 Task: Look for One-way flight tickets for 2 adults, 2 children, in Economy from Abu Rudeis to Edinburgh to travel on 17-Nov-2023.  Stops: Any number of stops. Choice of flight is British Airways.
Action: Mouse moved to (256, 247)
Screenshot: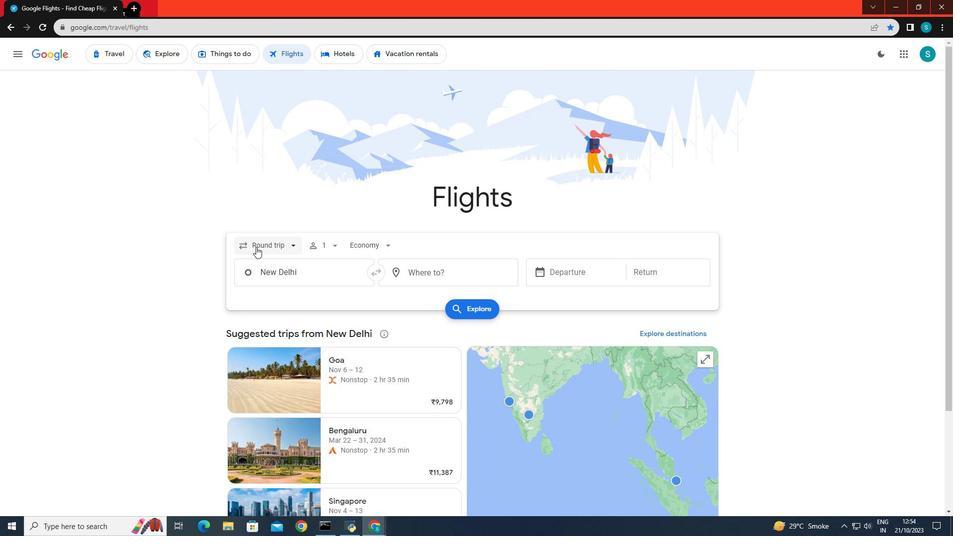 
Action: Mouse pressed left at (256, 247)
Screenshot: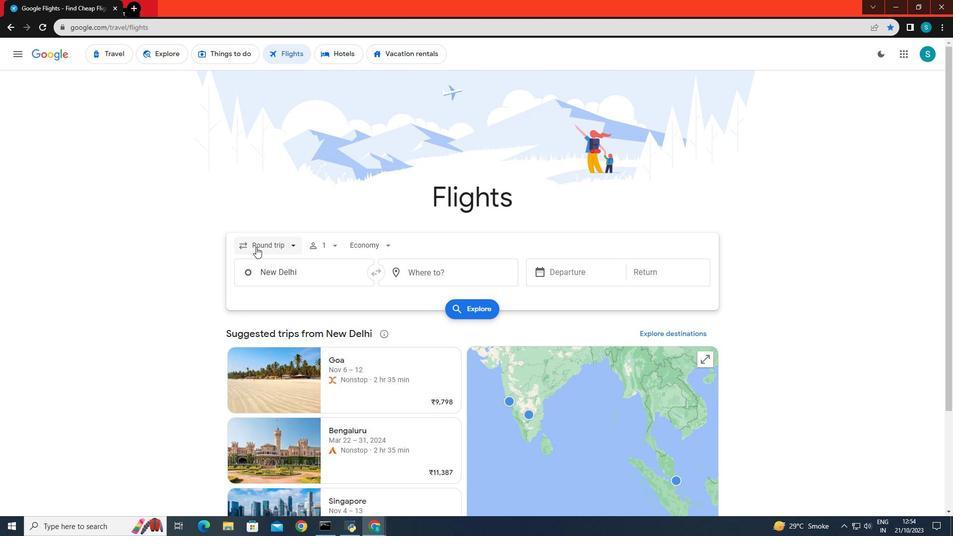 
Action: Mouse moved to (261, 291)
Screenshot: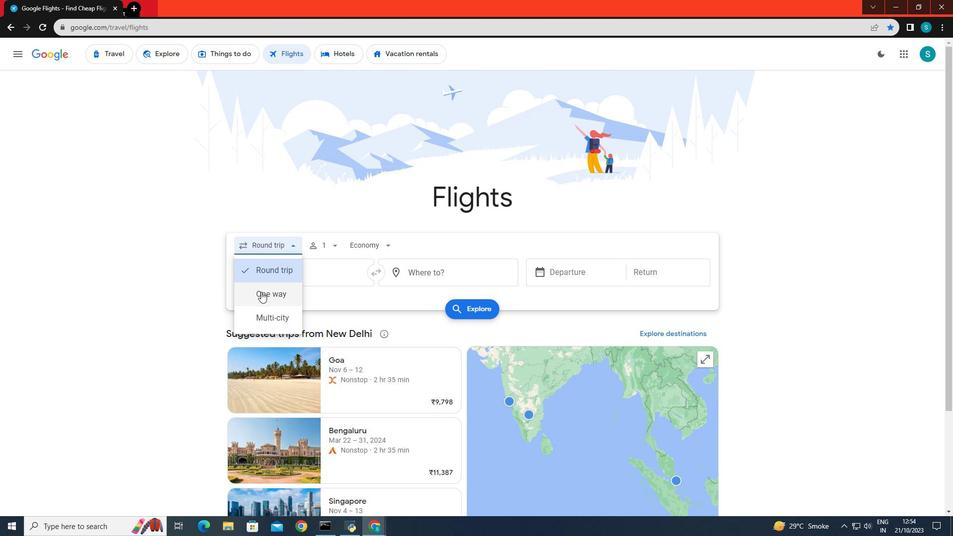 
Action: Mouse pressed left at (261, 291)
Screenshot: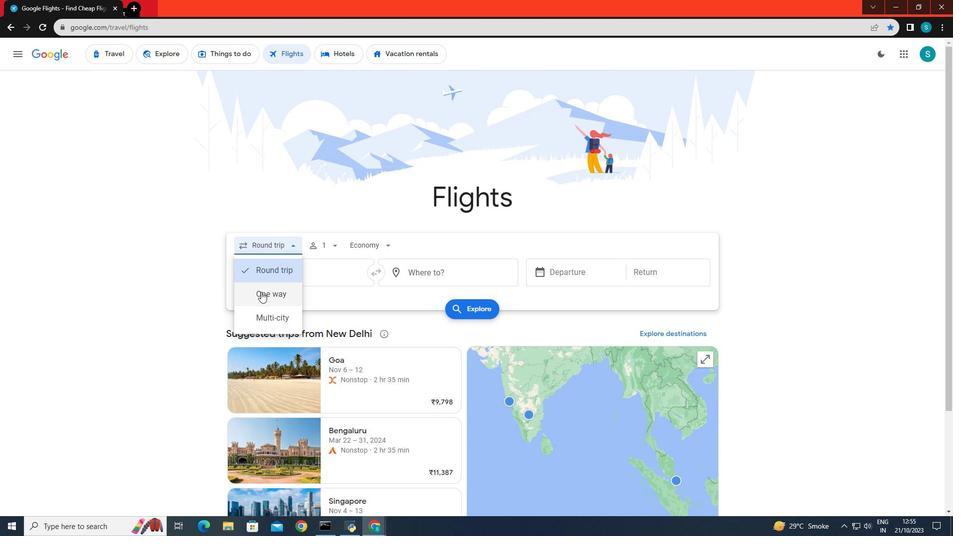 
Action: Mouse moved to (316, 243)
Screenshot: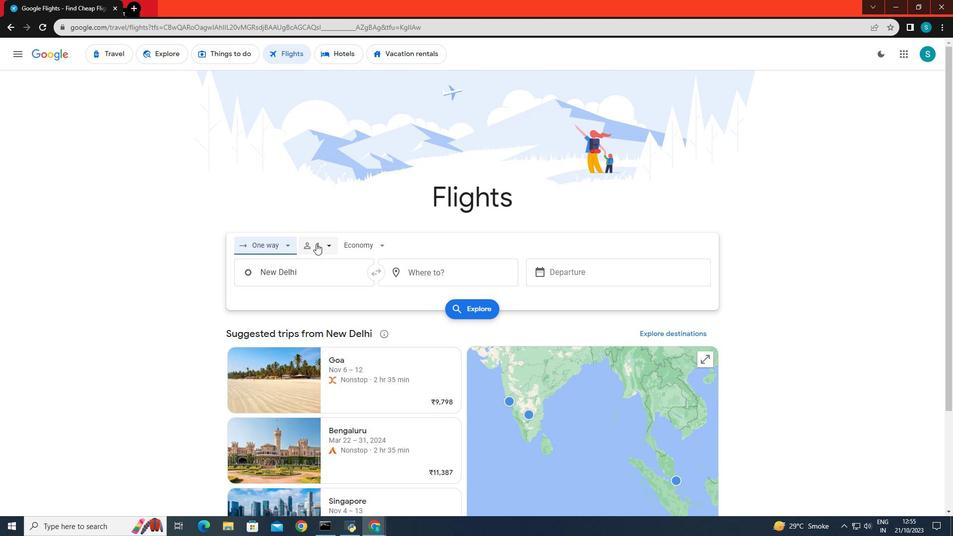 
Action: Mouse pressed left at (316, 243)
Screenshot: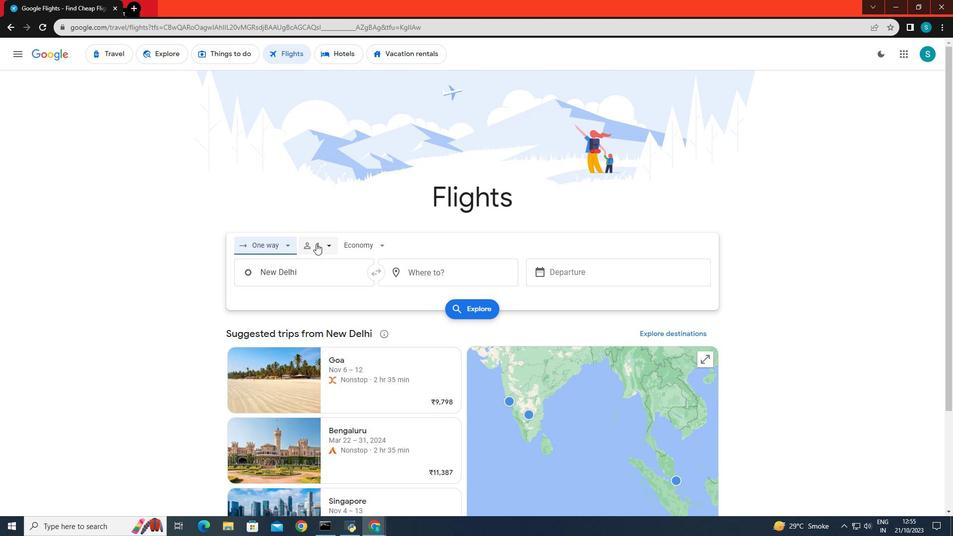 
Action: Mouse moved to (399, 273)
Screenshot: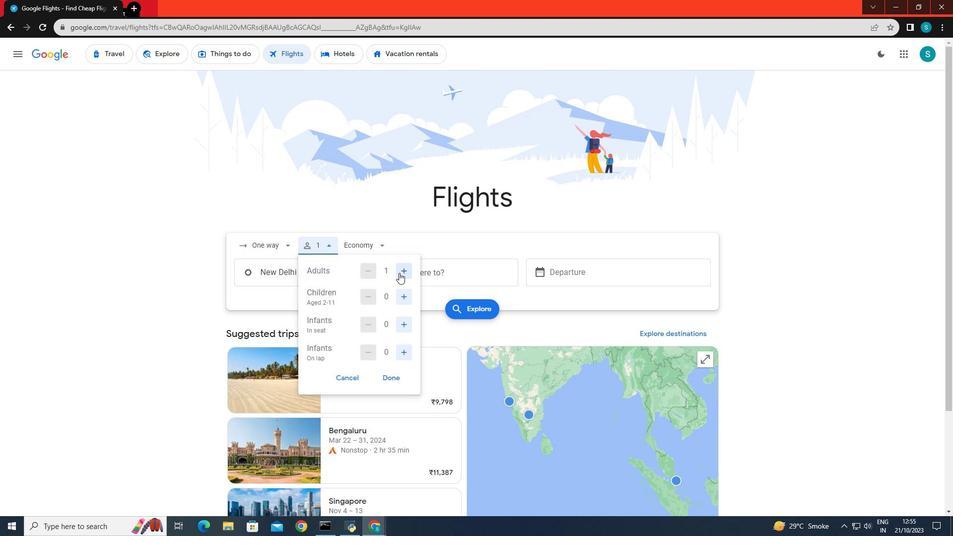 
Action: Mouse pressed left at (399, 273)
Screenshot: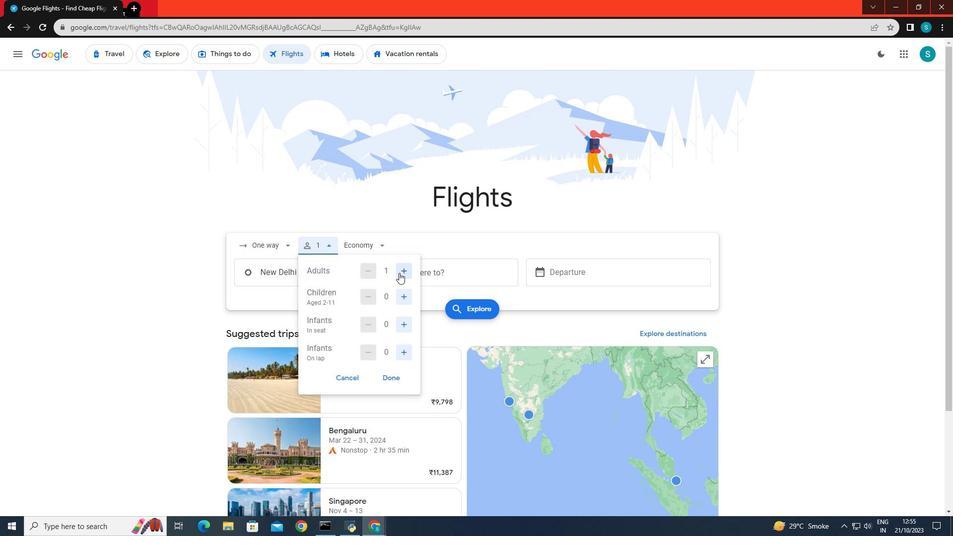 
Action: Mouse moved to (404, 295)
Screenshot: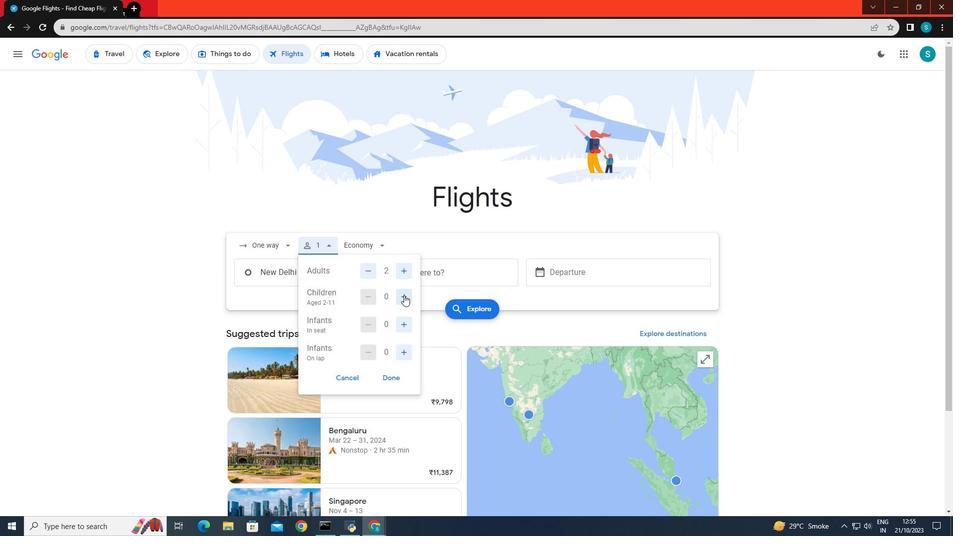 
Action: Mouse pressed left at (404, 295)
Screenshot: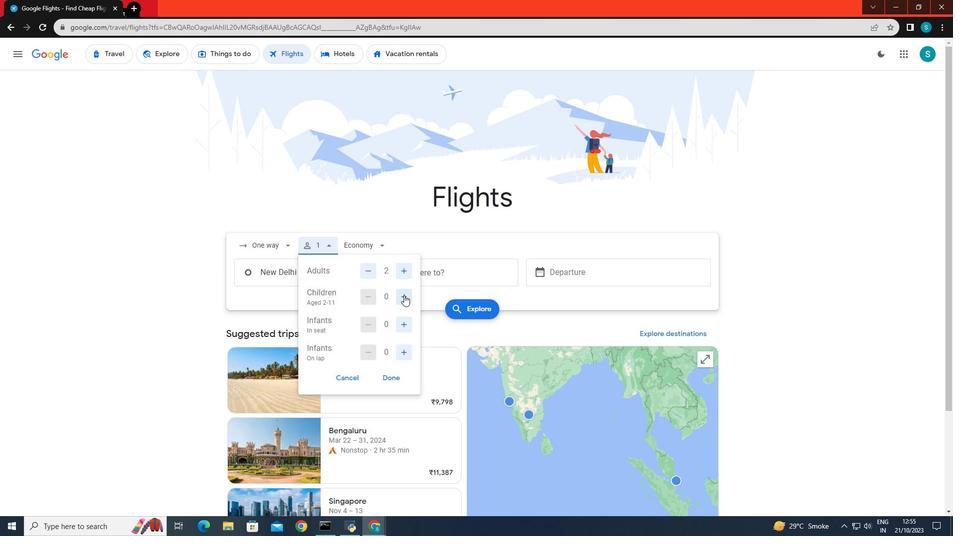 
Action: Mouse pressed left at (404, 295)
Screenshot: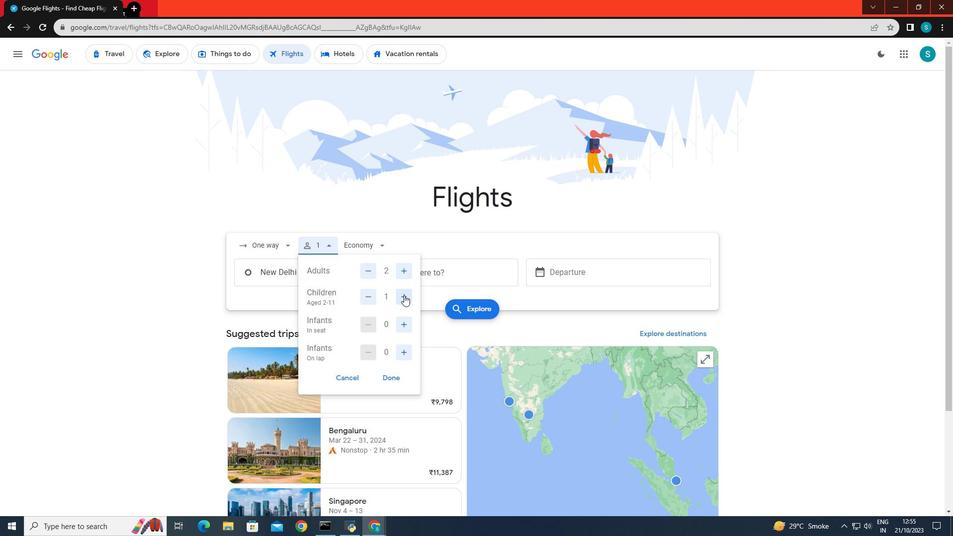 
Action: Mouse moved to (394, 378)
Screenshot: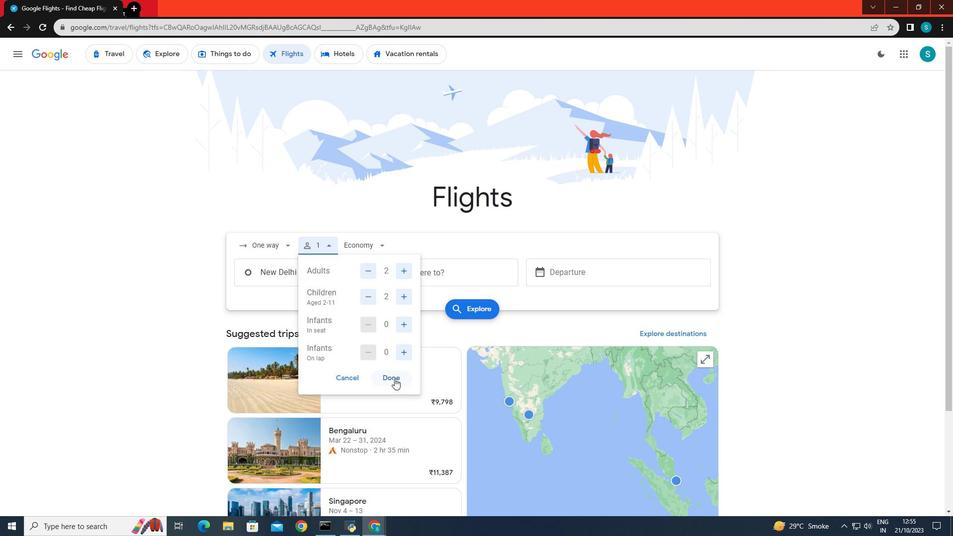 
Action: Mouse pressed left at (394, 378)
Screenshot: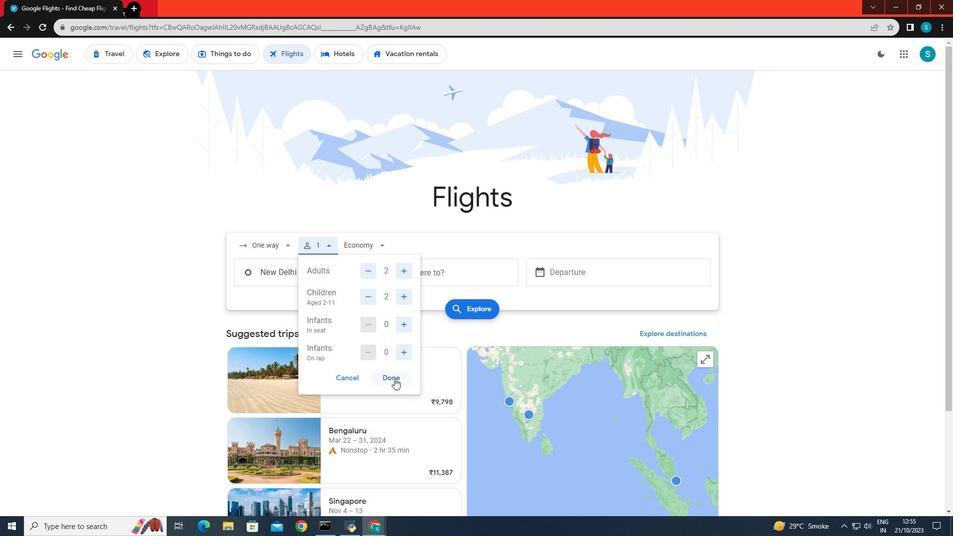
Action: Mouse moved to (374, 250)
Screenshot: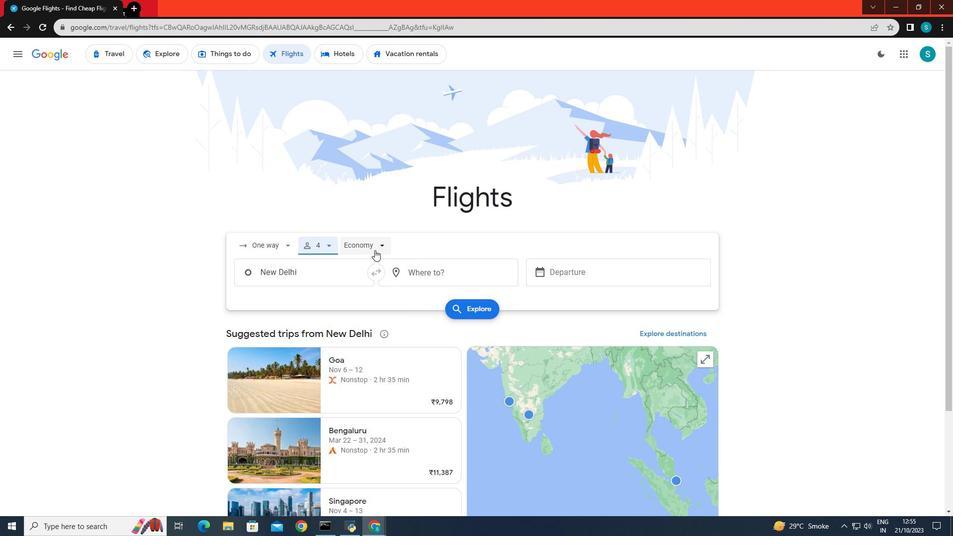 
Action: Mouse pressed left at (374, 250)
Screenshot: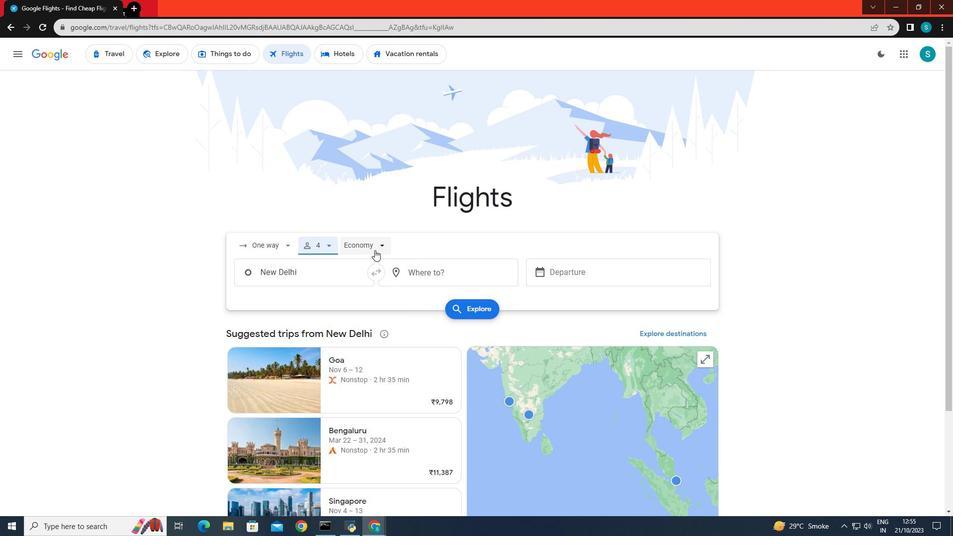 
Action: Mouse moved to (386, 277)
Screenshot: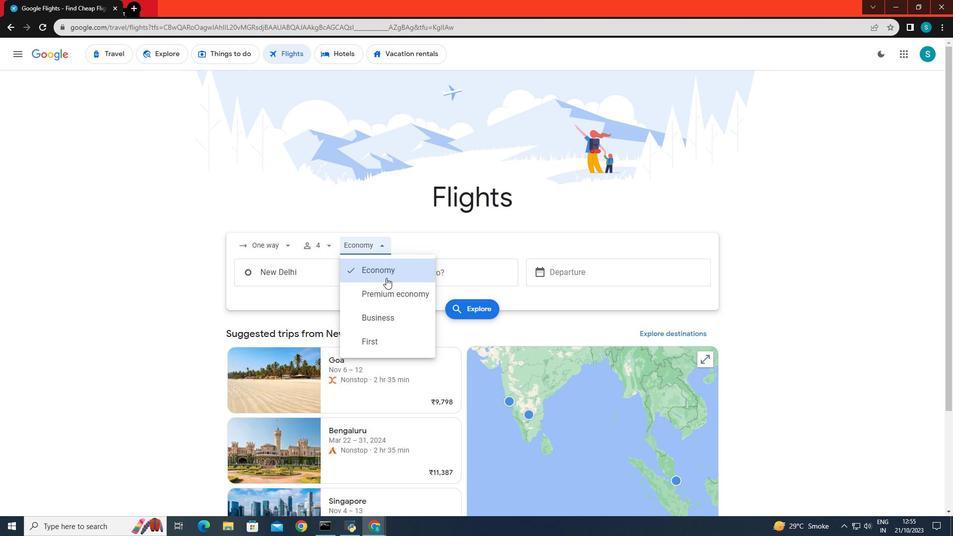 
Action: Mouse pressed left at (386, 277)
Screenshot: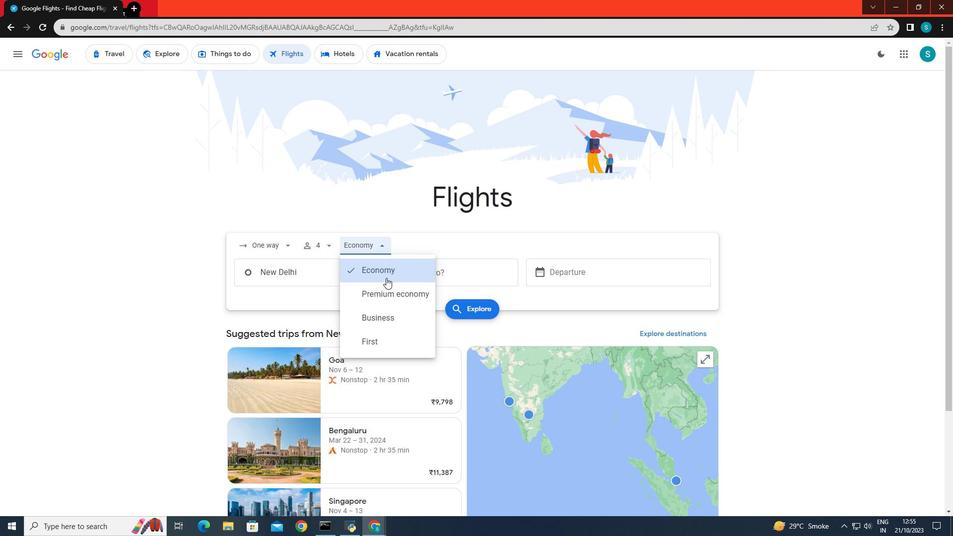 
Action: Mouse moved to (294, 273)
Screenshot: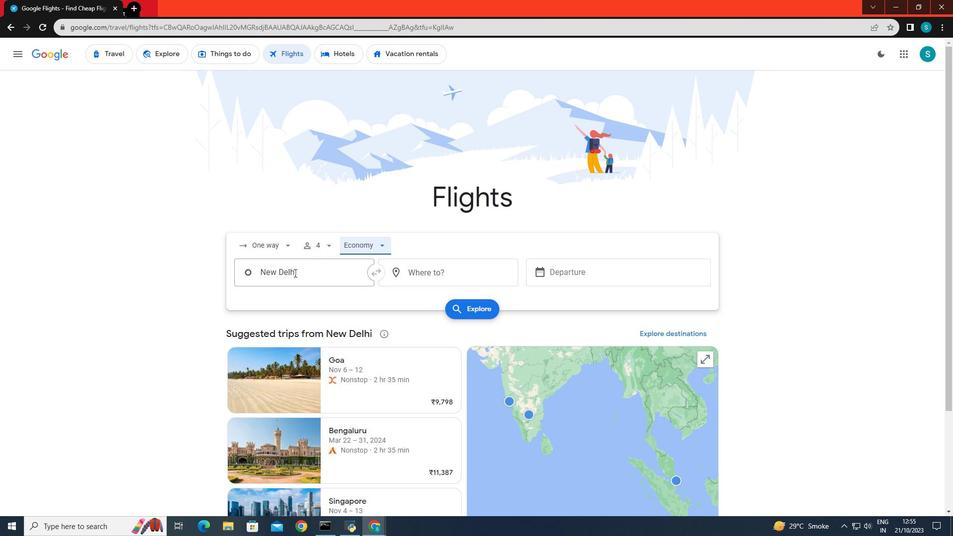 
Action: Mouse pressed left at (294, 273)
Screenshot: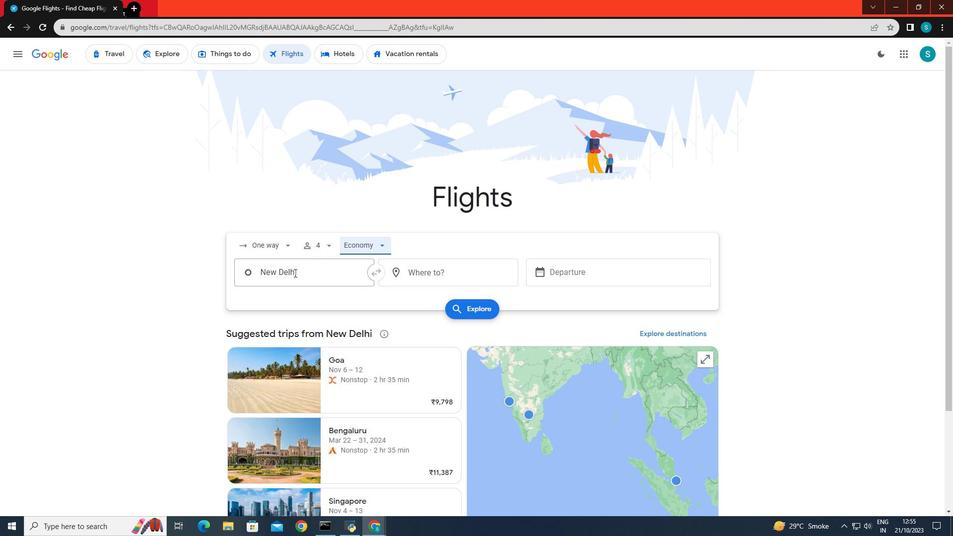 
Action: Key pressed <Key.backspace><Key.caps_lock>A<Key.caps_lock>bu<Key.space>r<Key.backspace><Key.caps_lock>R<Key.caps_lock>u
Screenshot: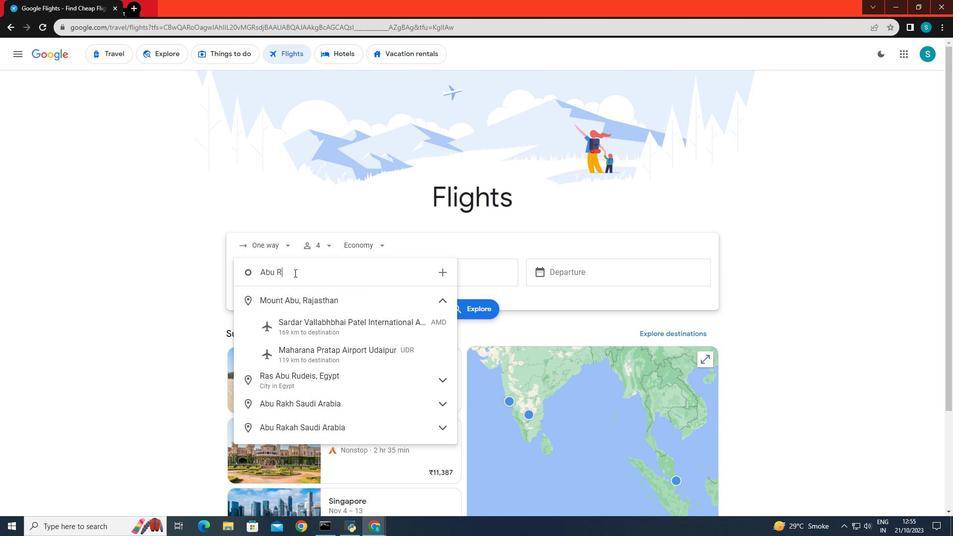 
Action: Mouse moved to (308, 321)
Screenshot: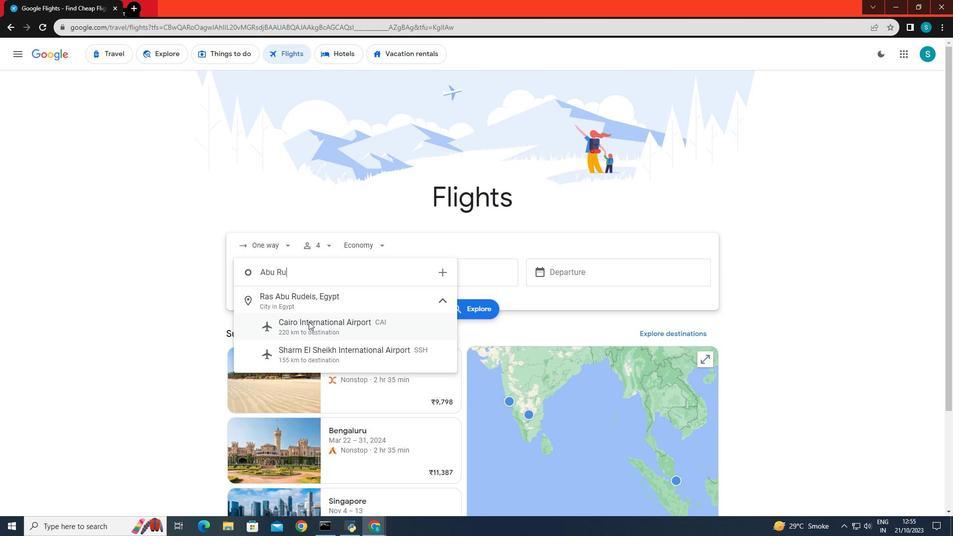 
Action: Mouse pressed left at (308, 321)
Screenshot: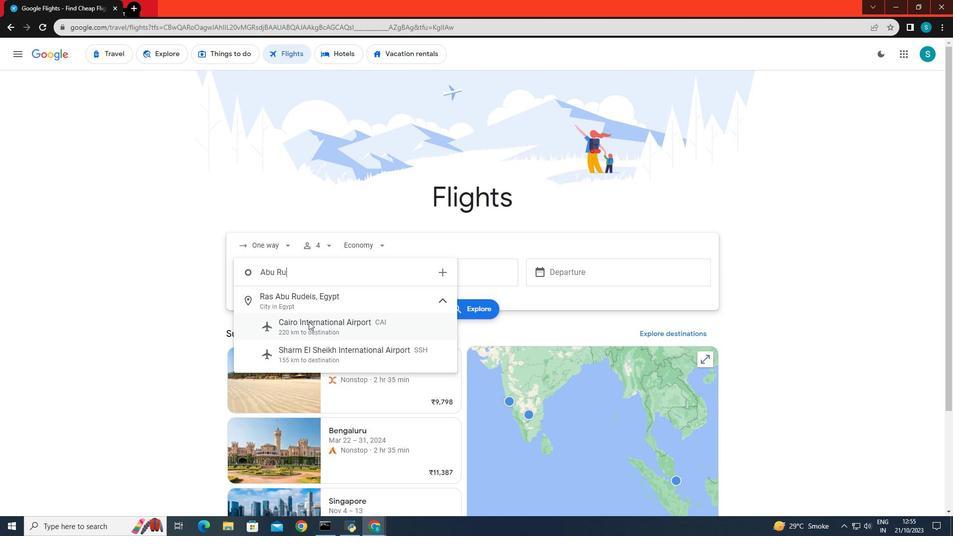 
Action: Mouse moved to (417, 271)
Screenshot: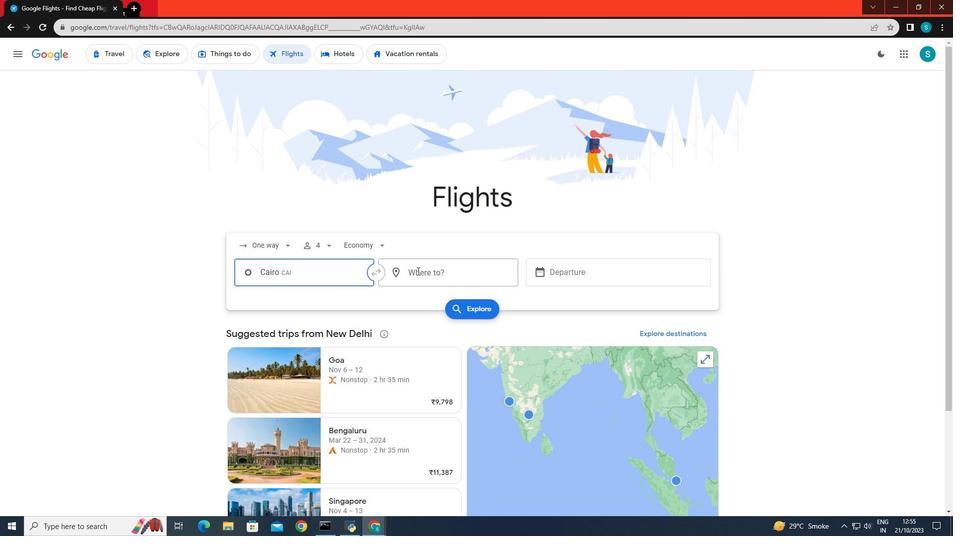 
Action: Mouse pressed left at (417, 271)
Screenshot: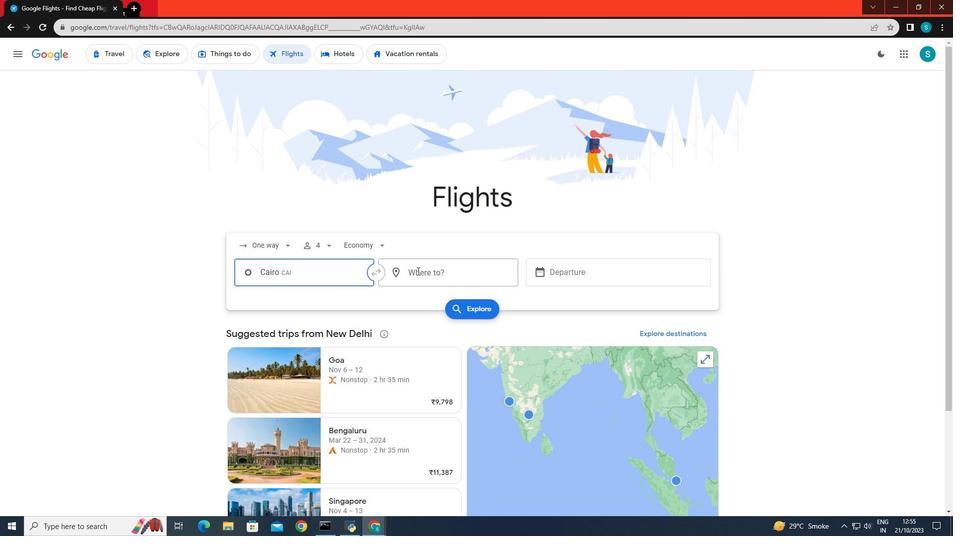 
Action: Key pressed <Key.caps_lock>E<Key.caps_lock>dinburgh
Screenshot: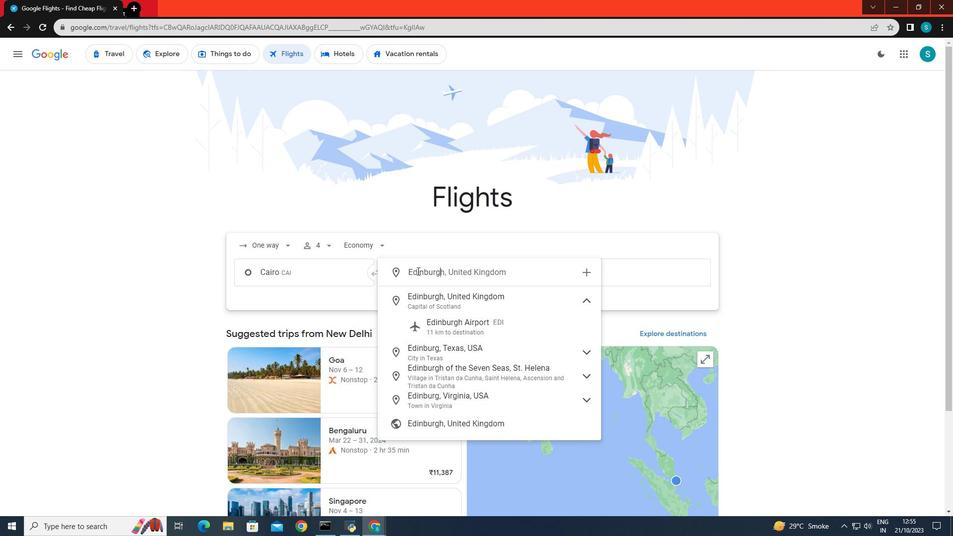 
Action: Mouse moved to (430, 324)
Screenshot: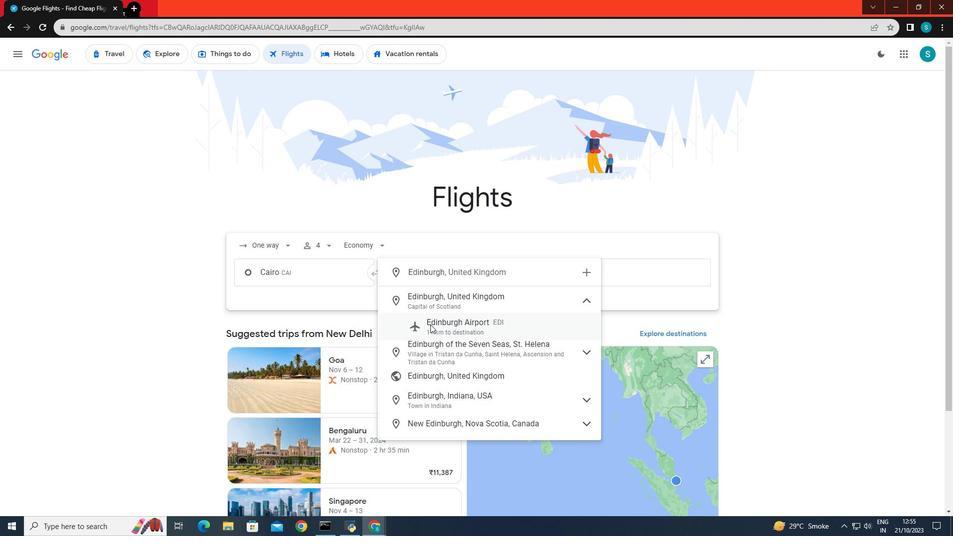 
Action: Mouse pressed left at (430, 324)
Screenshot: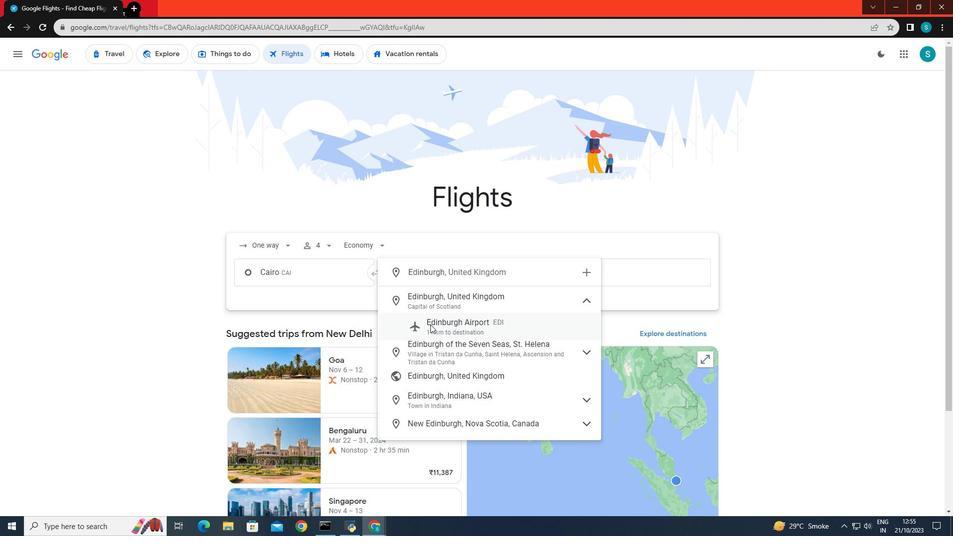 
Action: Mouse moved to (540, 271)
Screenshot: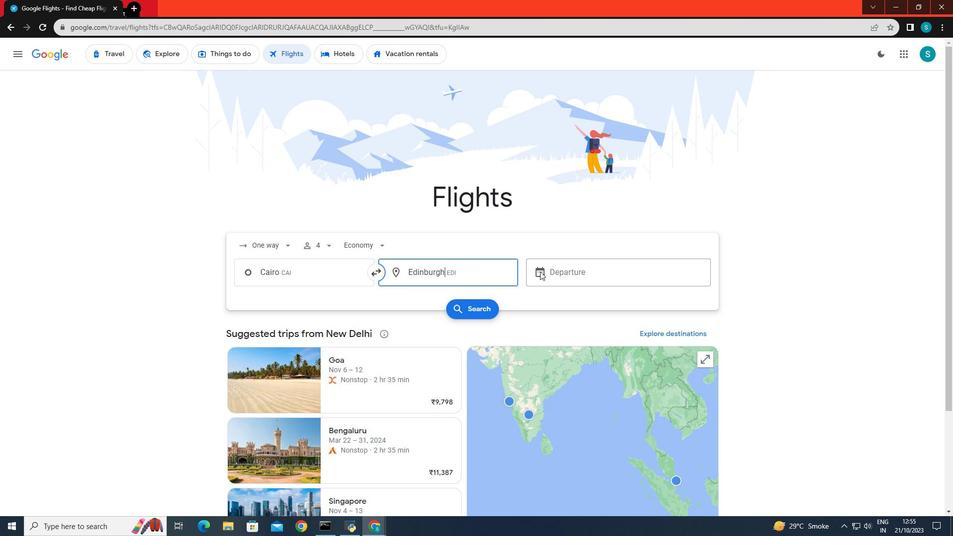 
Action: Mouse pressed left at (540, 271)
Screenshot: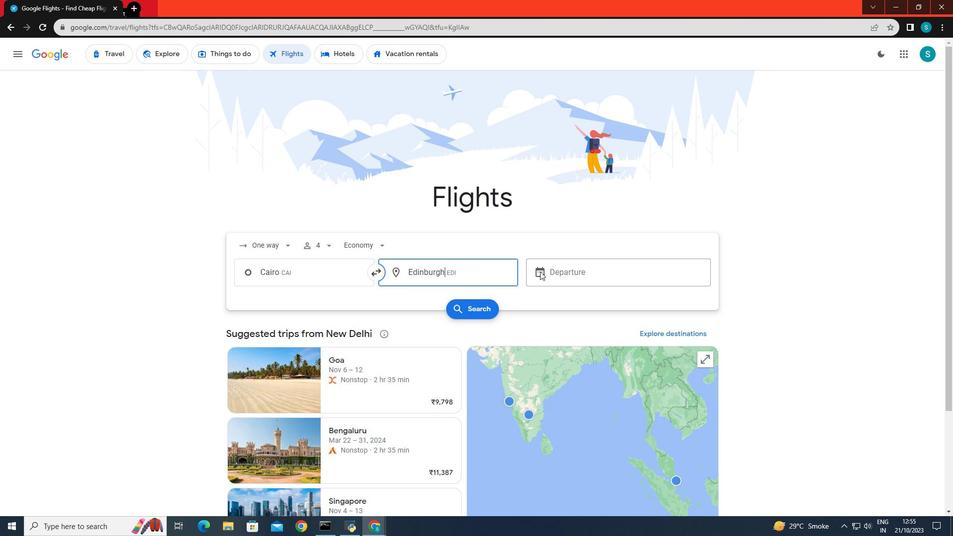 
Action: Mouse moved to (671, 393)
Screenshot: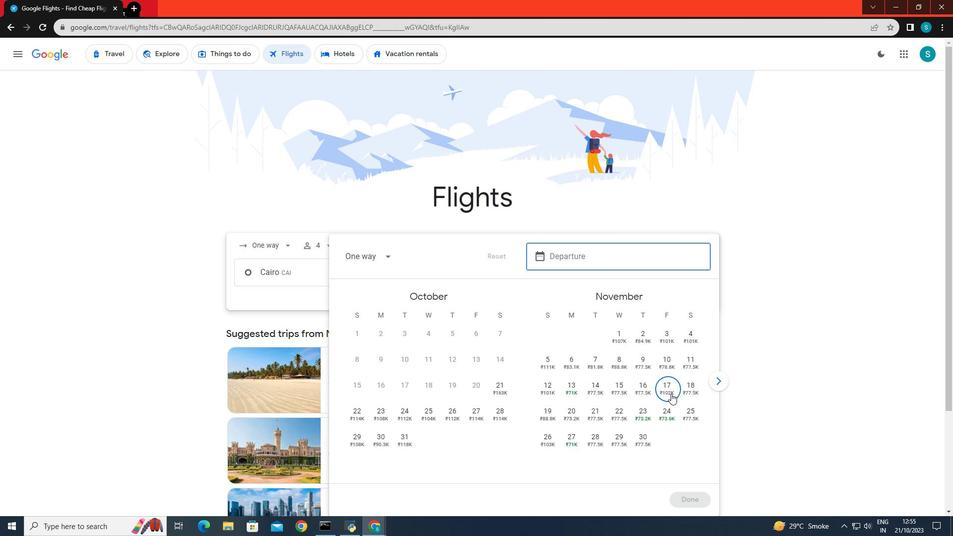 
Action: Mouse pressed left at (671, 393)
Screenshot: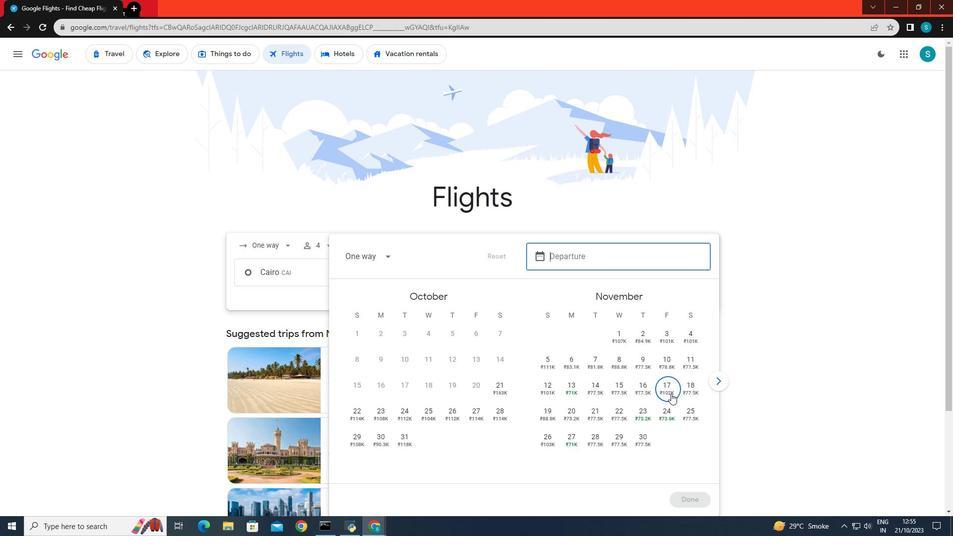 
Action: Mouse moved to (694, 492)
Screenshot: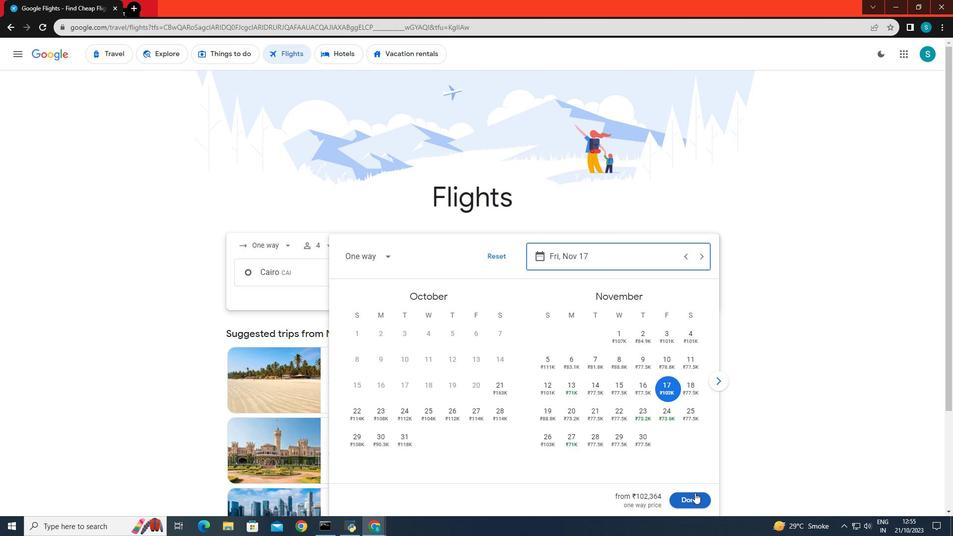
Action: Mouse pressed left at (694, 492)
Screenshot: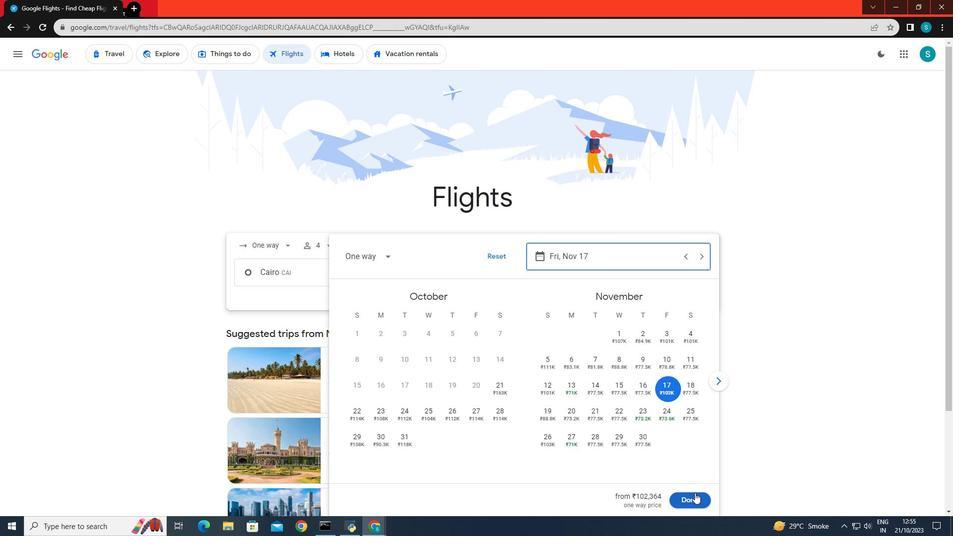 
Action: Mouse moved to (475, 311)
Screenshot: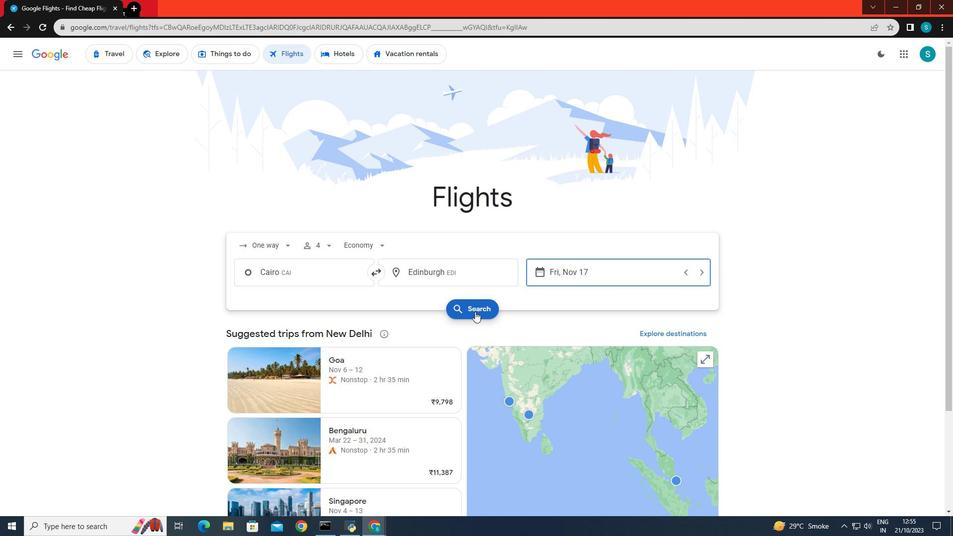 
Action: Mouse pressed left at (475, 311)
Screenshot: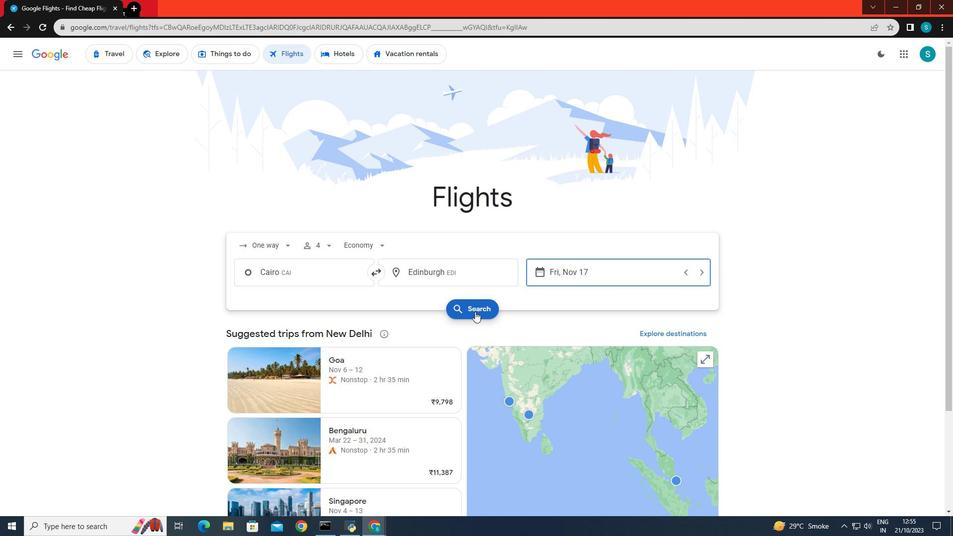 
Action: Mouse moved to (305, 144)
Screenshot: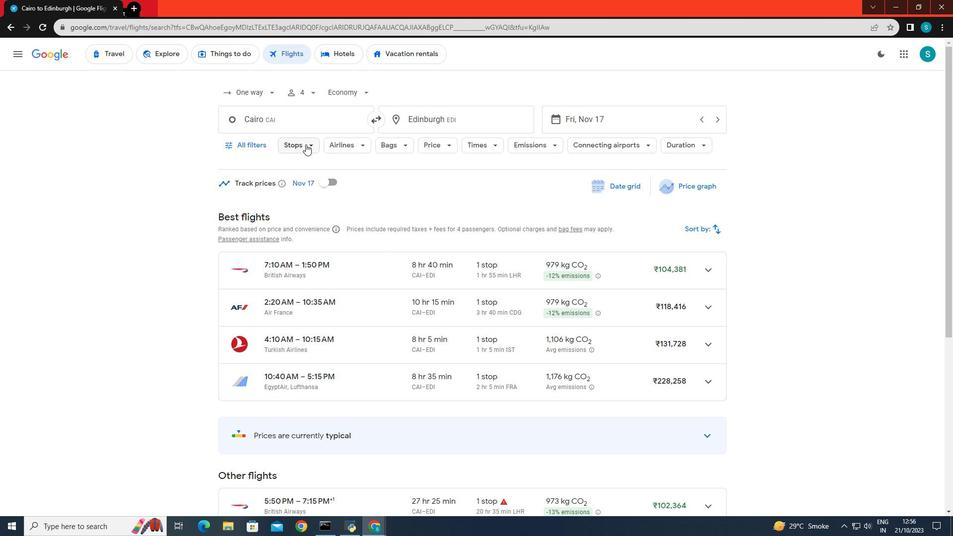 
Action: Mouse pressed left at (305, 144)
Screenshot: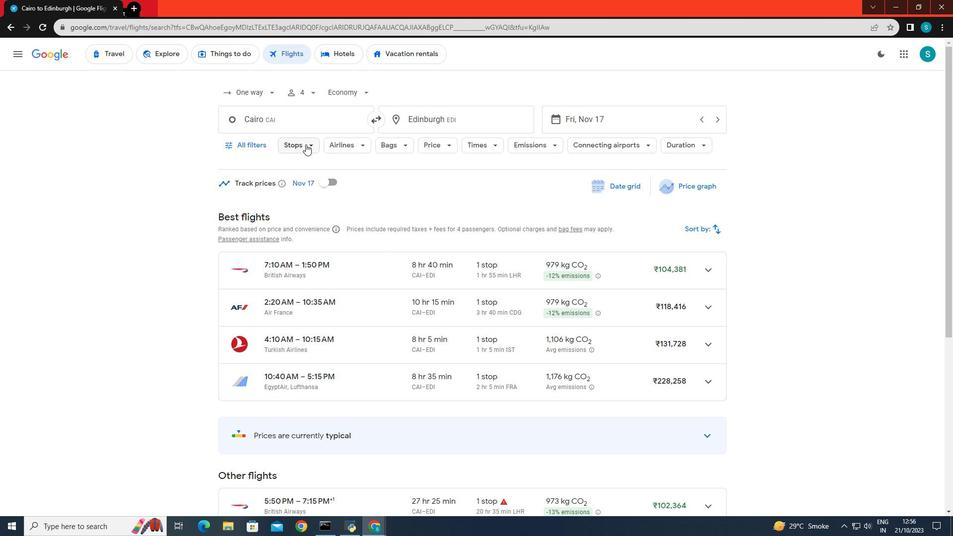 
Action: Mouse moved to (302, 198)
Screenshot: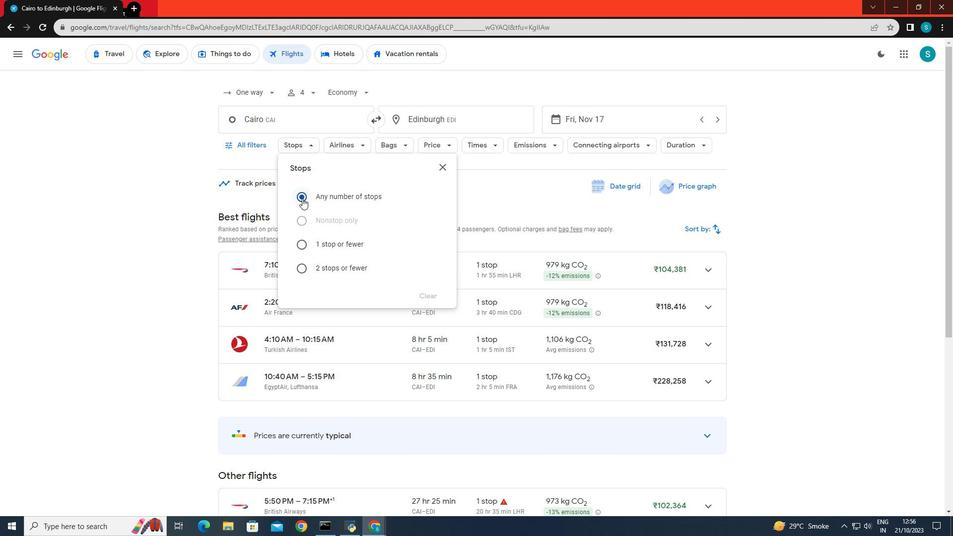 
Action: Mouse pressed left at (302, 198)
Screenshot: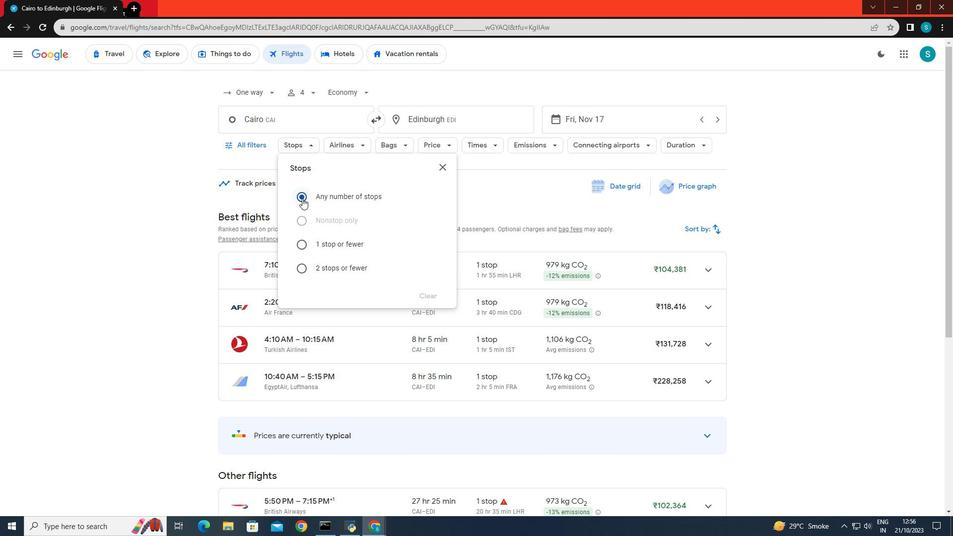 
Action: Mouse moved to (205, 209)
Screenshot: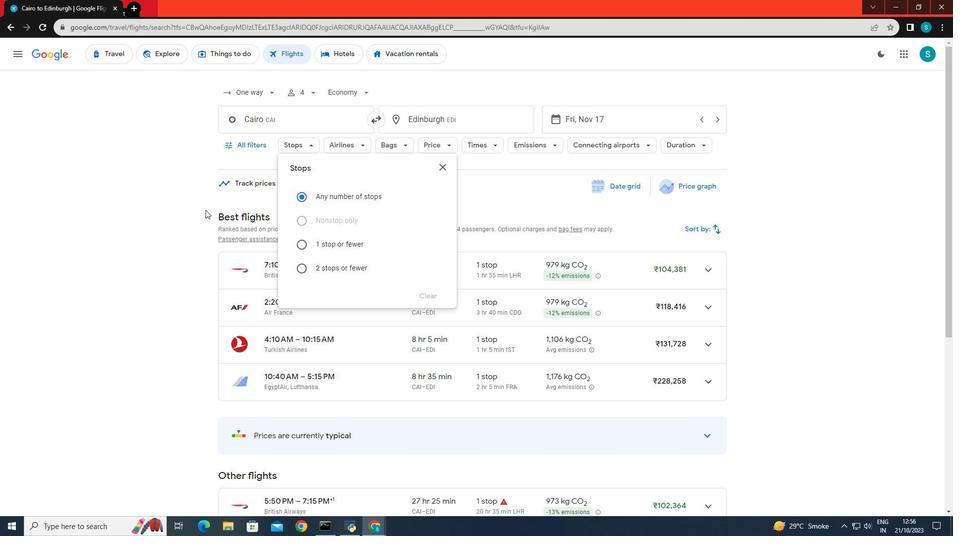 
Action: Mouse pressed left at (205, 209)
Screenshot: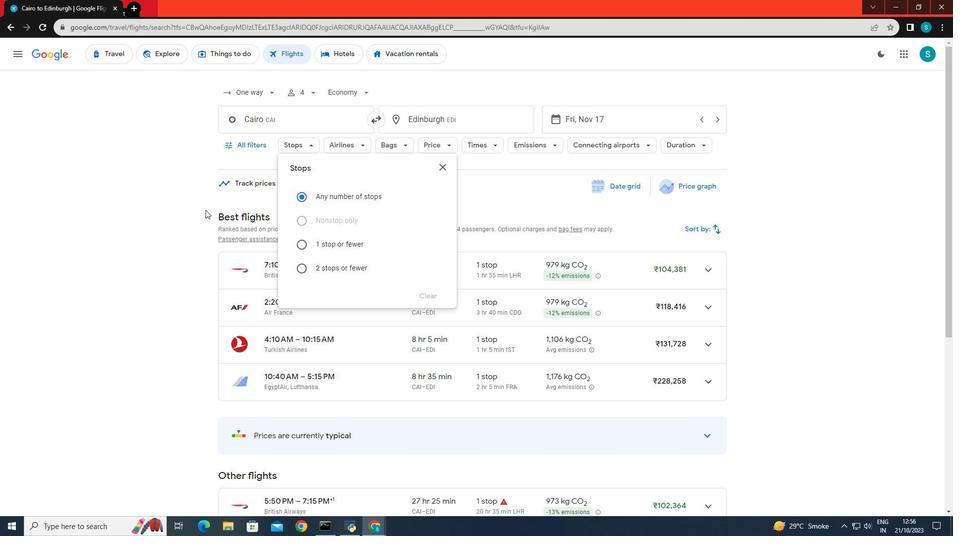 
Action: Mouse moved to (348, 145)
Screenshot: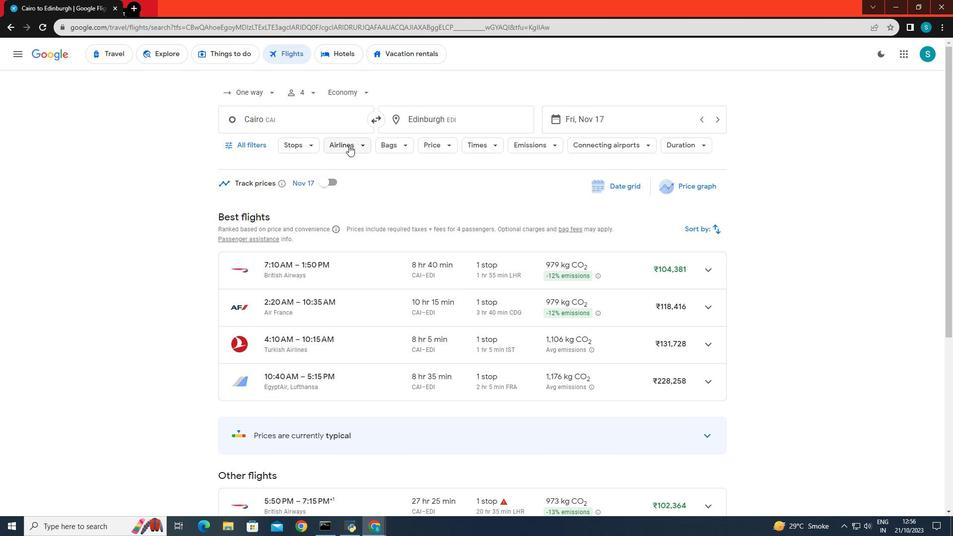 
Action: Mouse pressed left at (348, 145)
Screenshot: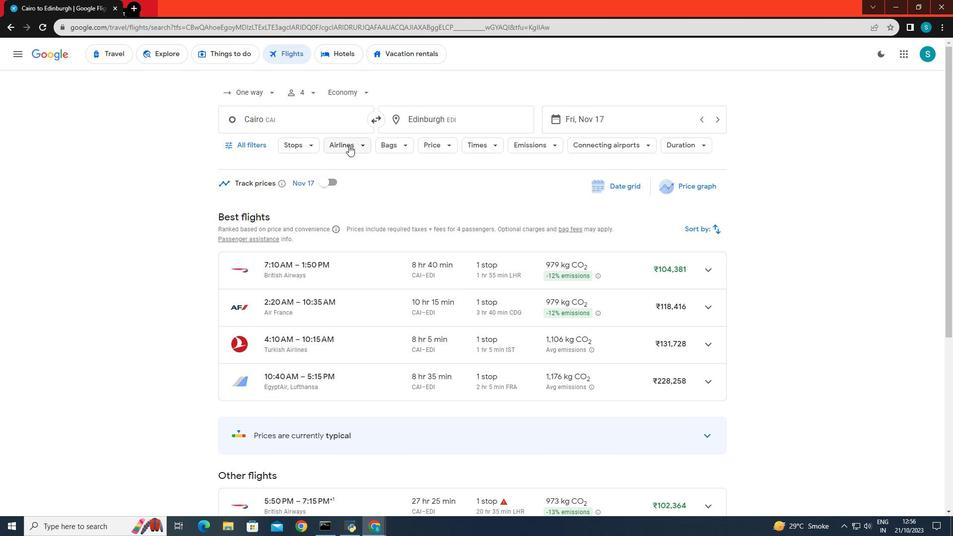 
Action: Mouse moved to (367, 387)
Screenshot: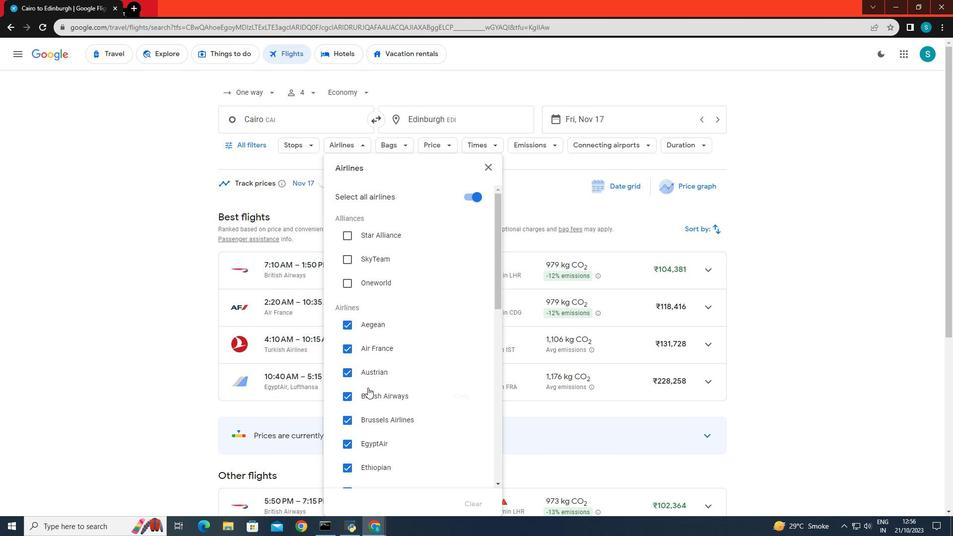 
Action: Mouse scrolled (367, 387) with delta (0, 0)
Screenshot: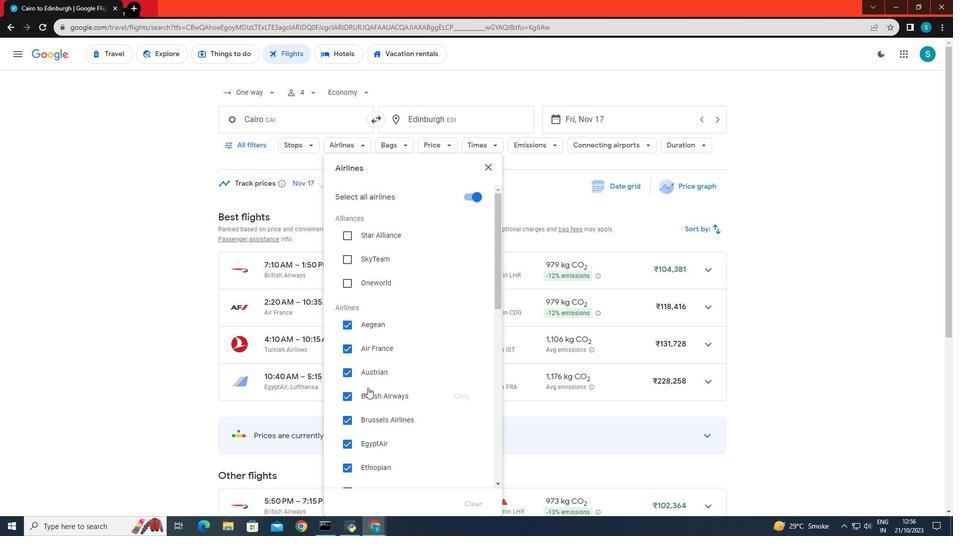 
Action: Mouse scrolled (367, 387) with delta (0, 0)
Screenshot: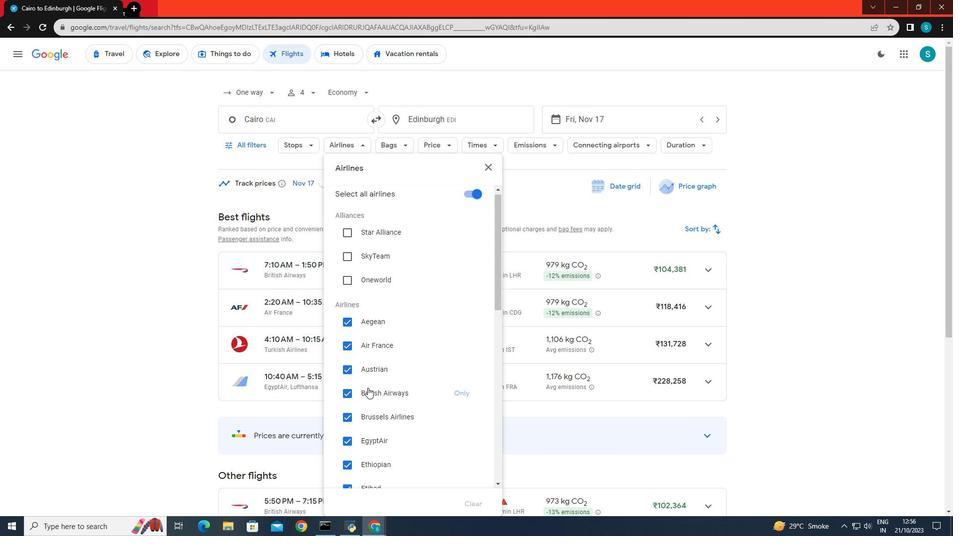 
Action: Mouse moved to (387, 293)
Screenshot: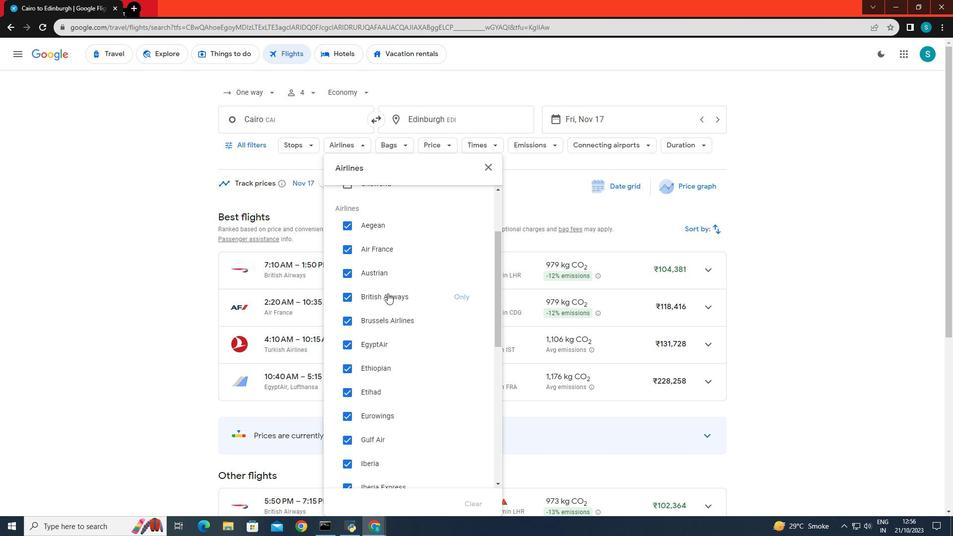 
Action: Mouse pressed left at (387, 293)
Screenshot: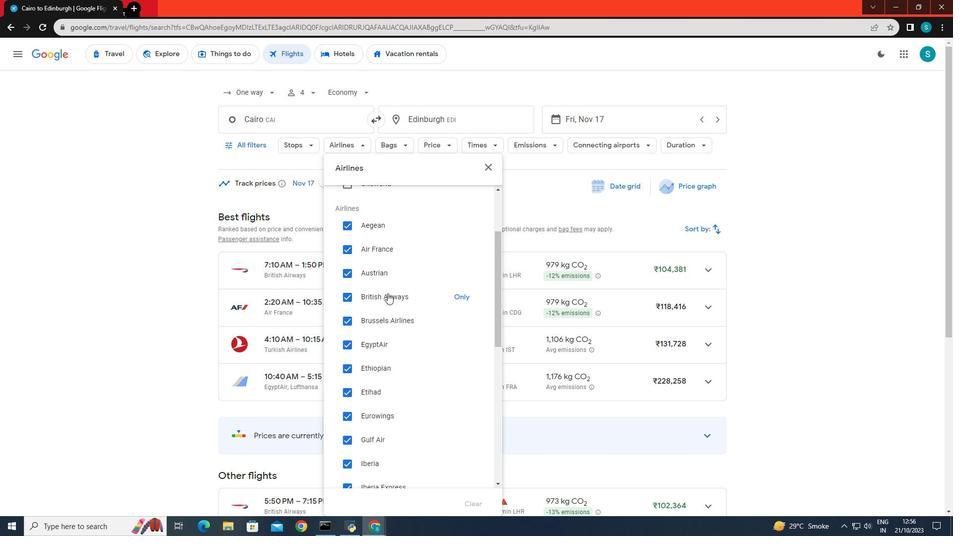 
Action: Mouse moved to (462, 293)
Screenshot: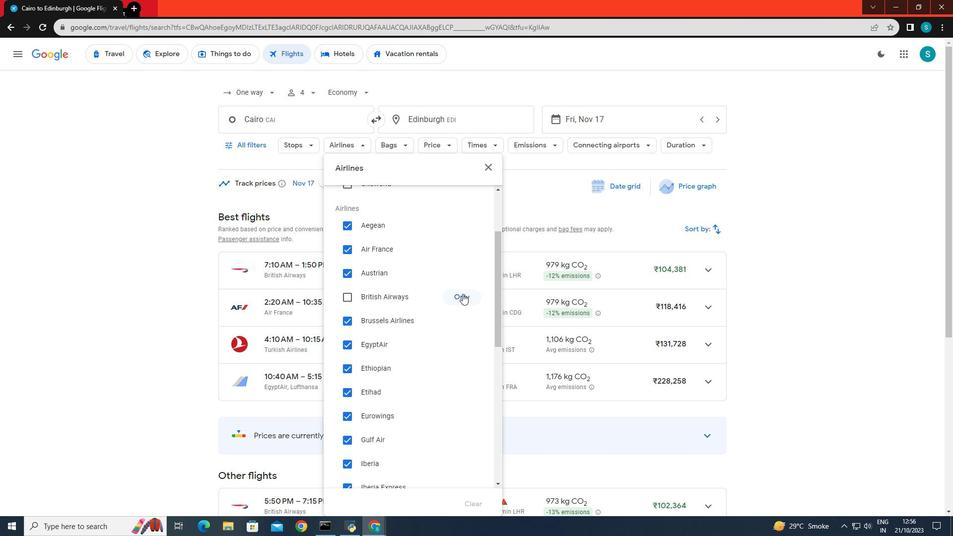 
Action: Mouse pressed left at (462, 293)
Screenshot: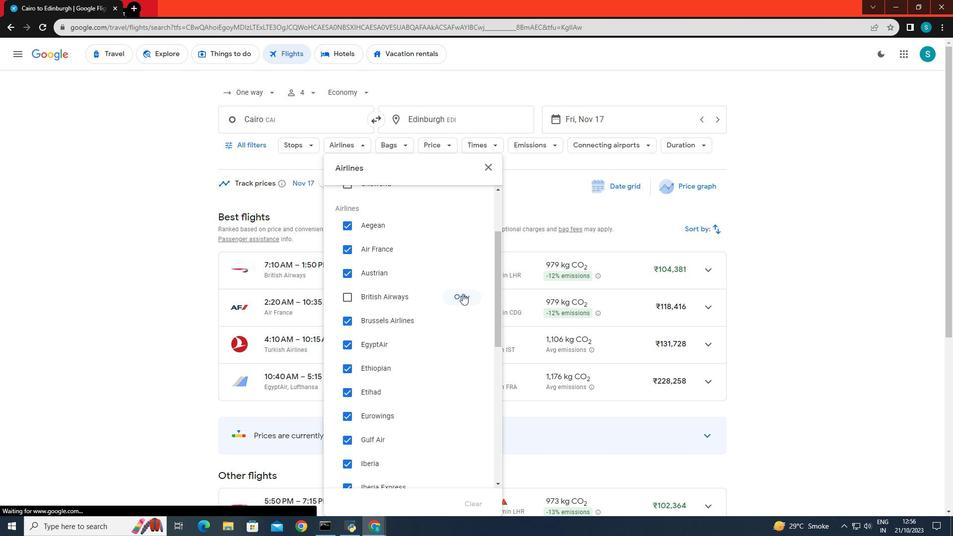 
Action: Mouse moved to (132, 332)
Screenshot: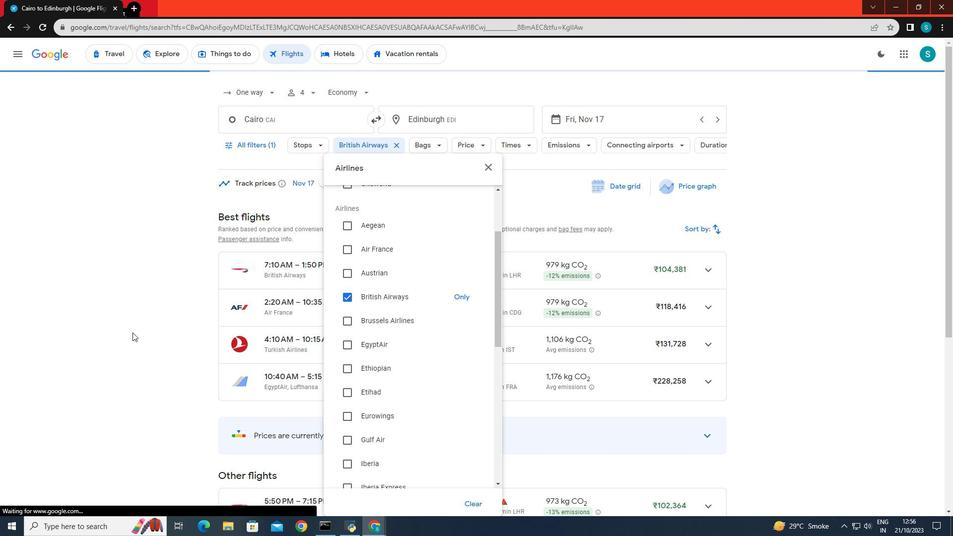 
Action: Mouse pressed left at (132, 332)
Screenshot: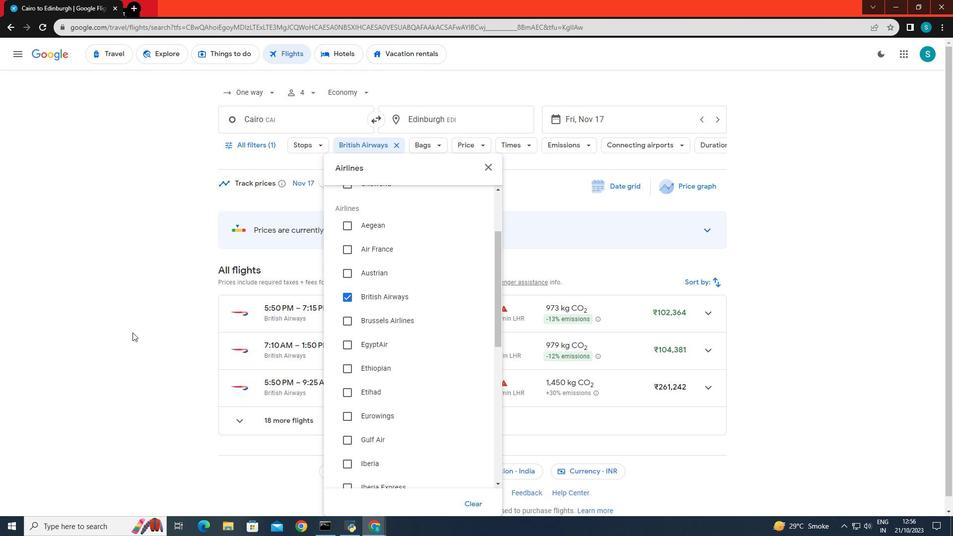 
